 Task: Use Comedy Wap Effect in this video Movie B.mp4
Action: Mouse moved to (192, 111)
Screenshot: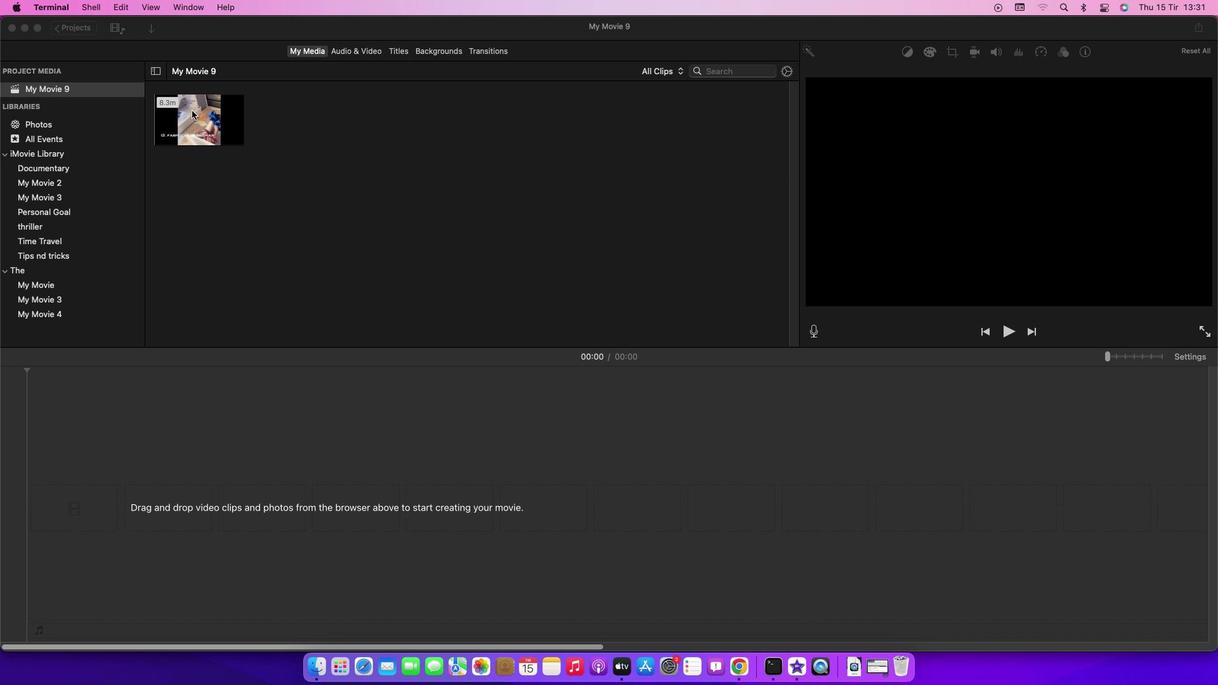 
Action: Mouse pressed left at (192, 111)
Screenshot: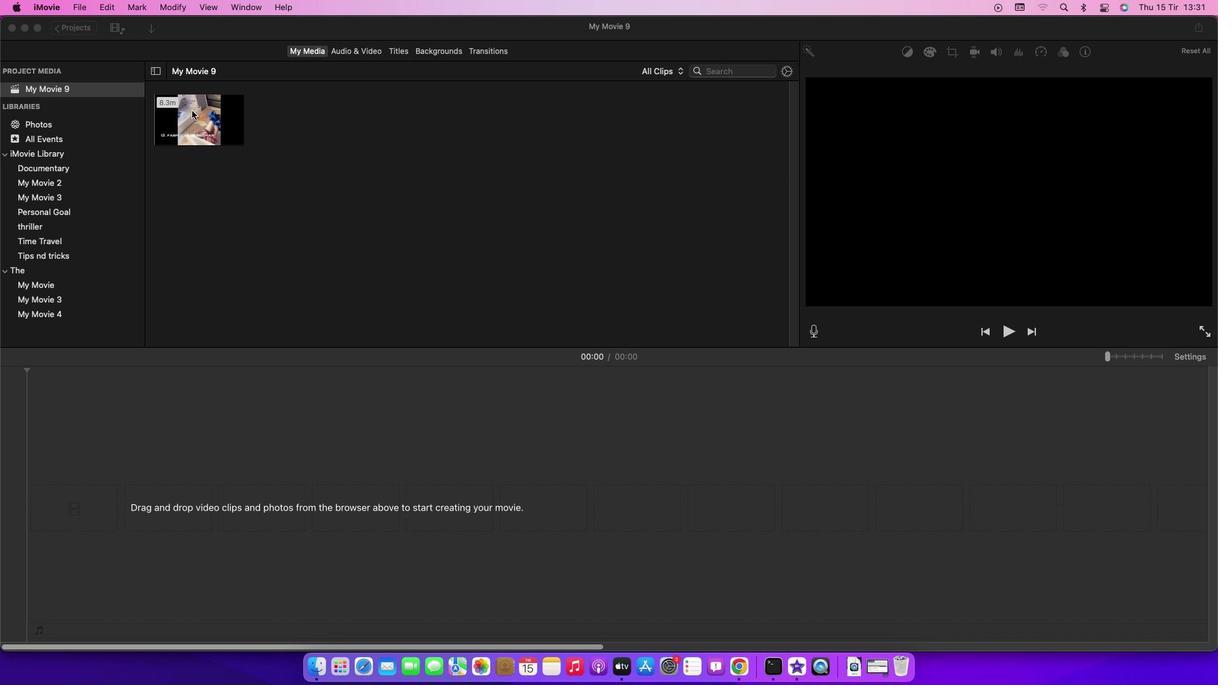 
Action: Mouse pressed left at (192, 111)
Screenshot: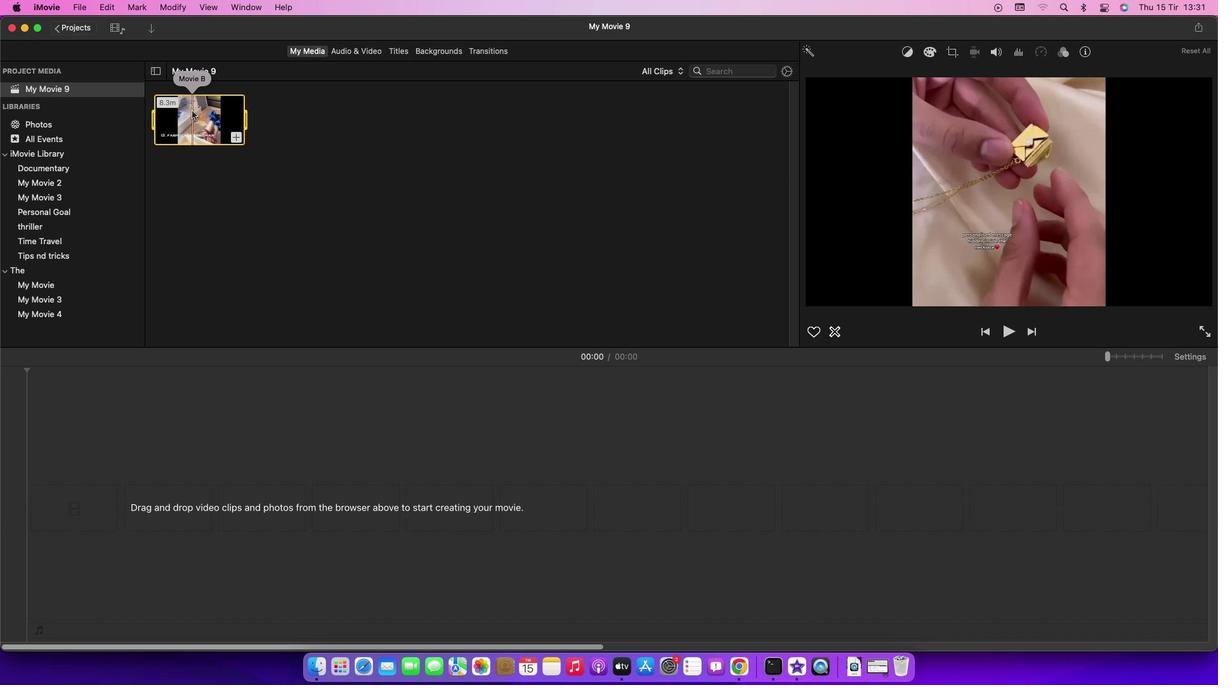 
Action: Mouse moved to (354, 54)
Screenshot: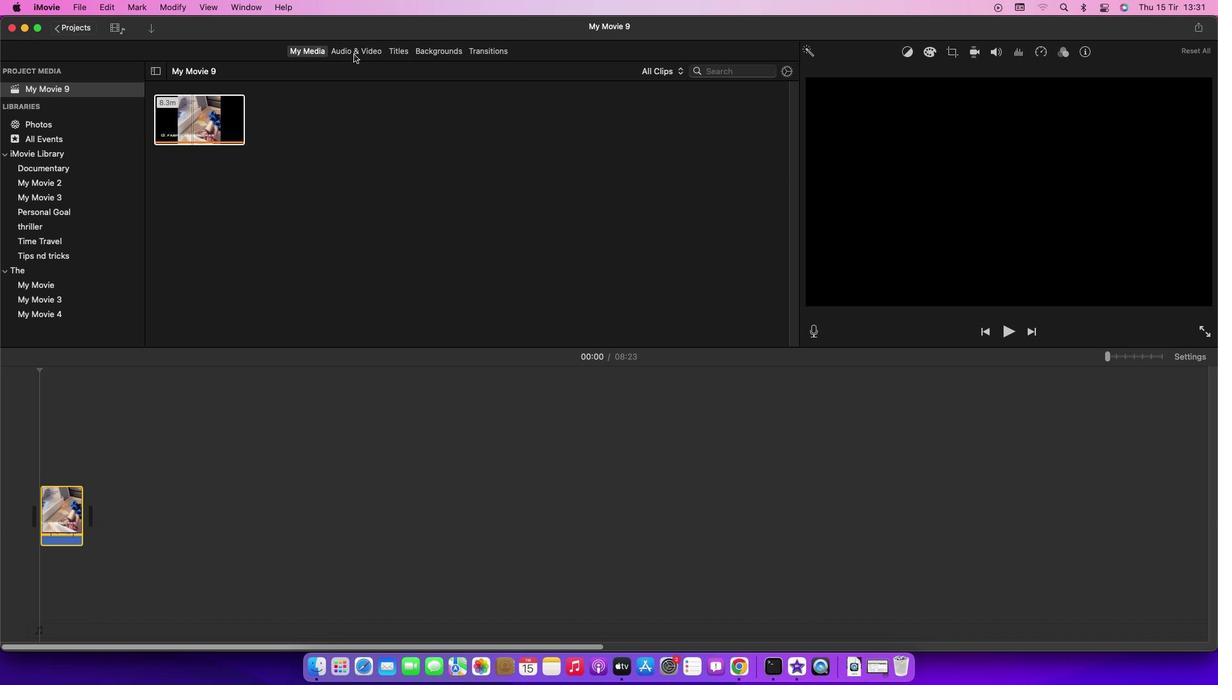 
Action: Mouse pressed left at (354, 54)
Screenshot: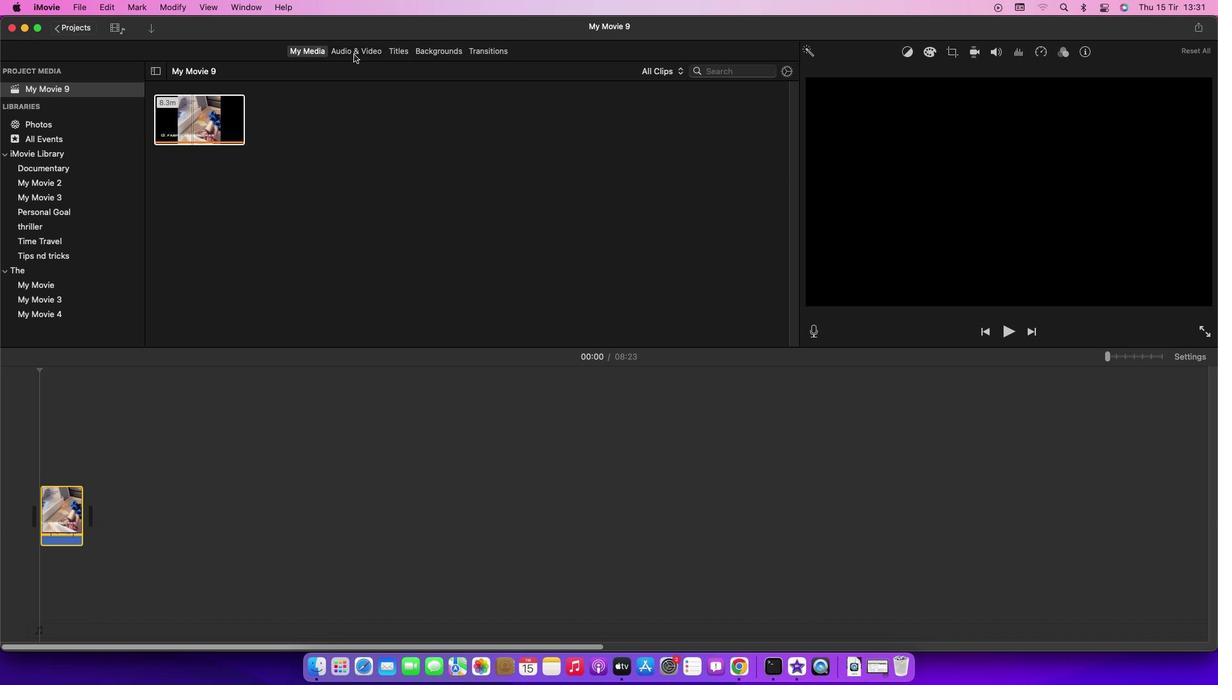 
Action: Mouse moved to (65, 119)
Screenshot: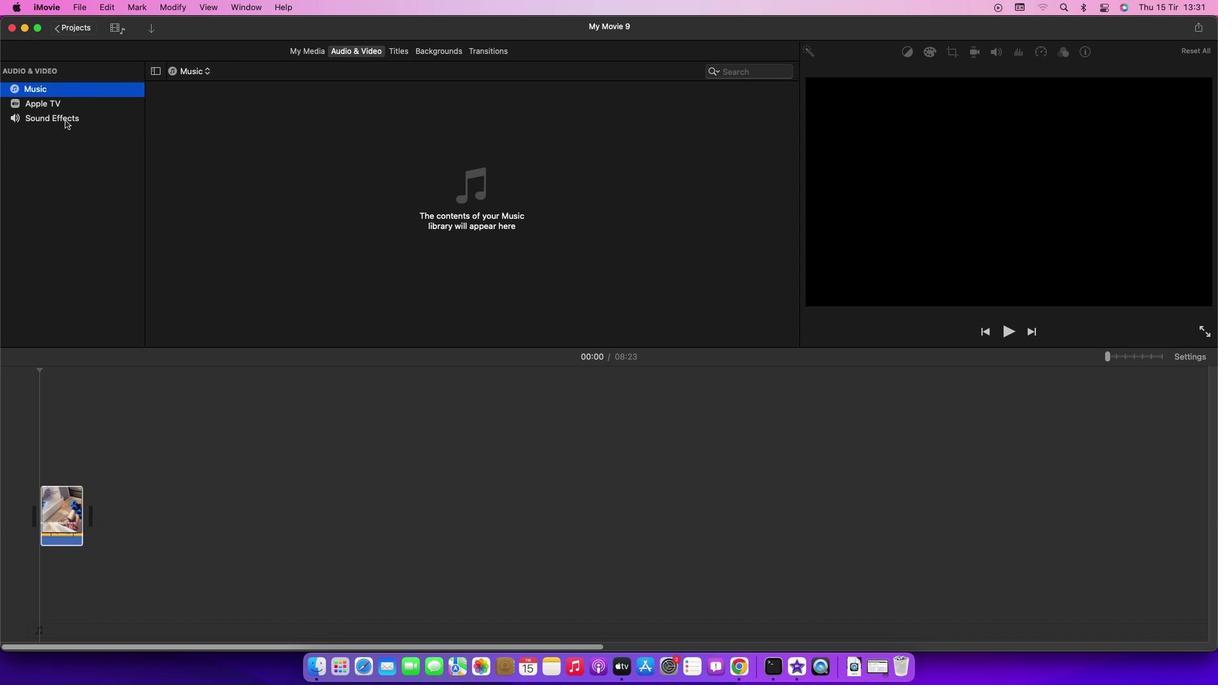 
Action: Mouse pressed left at (65, 119)
Screenshot: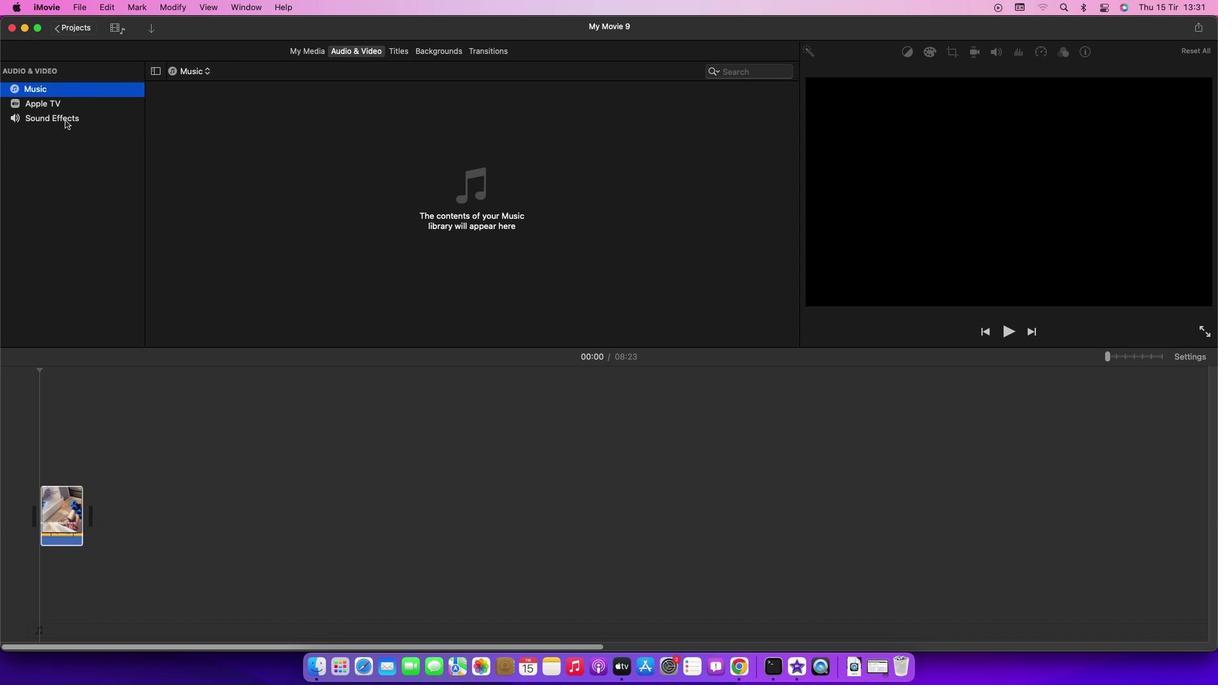
Action: Mouse moved to (213, 230)
Screenshot: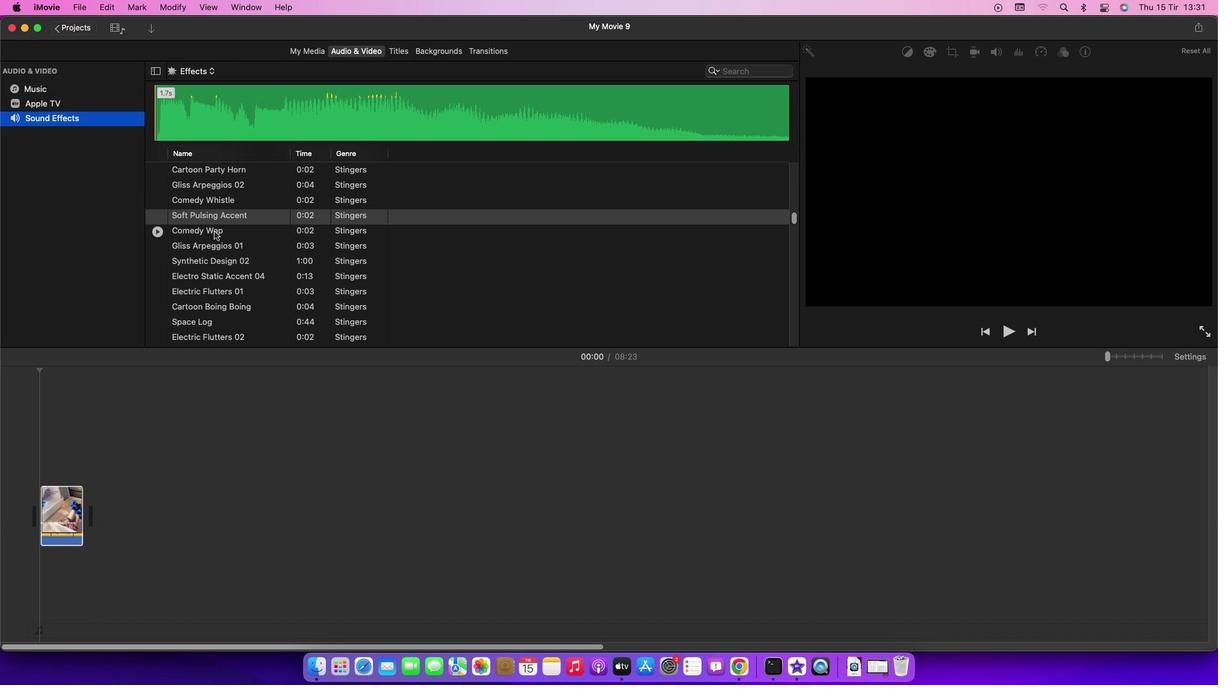 
Action: Mouse pressed left at (213, 230)
Screenshot: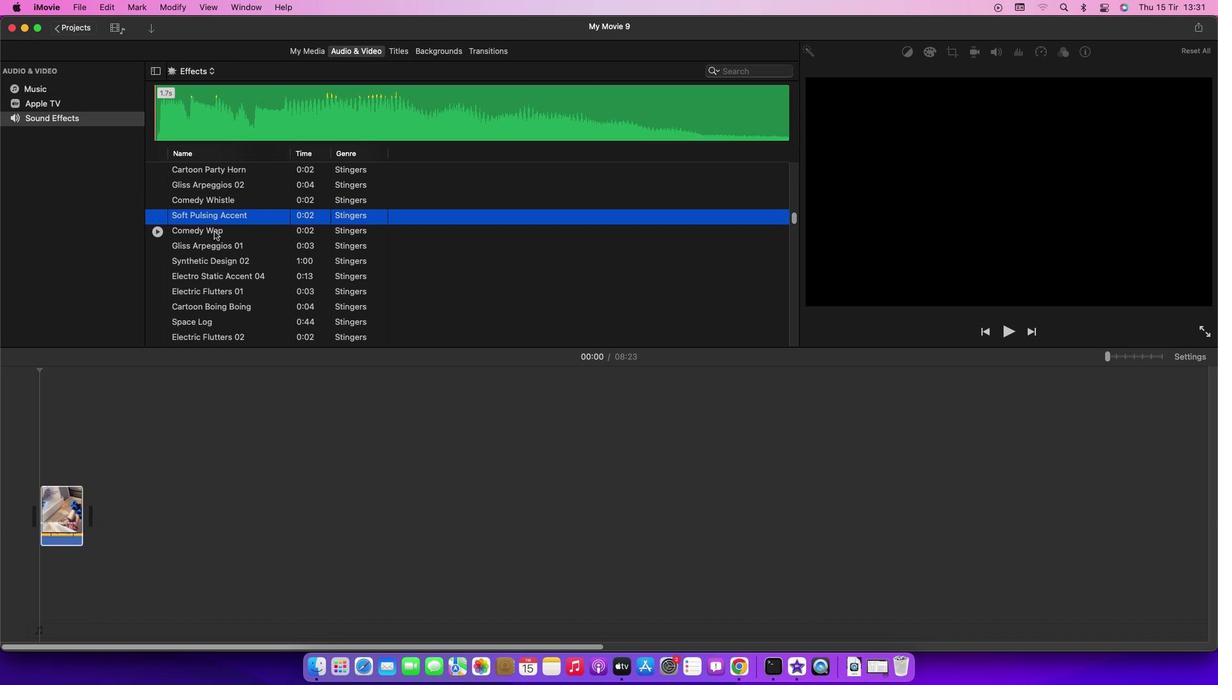 
Action: Mouse moved to (214, 229)
Screenshot: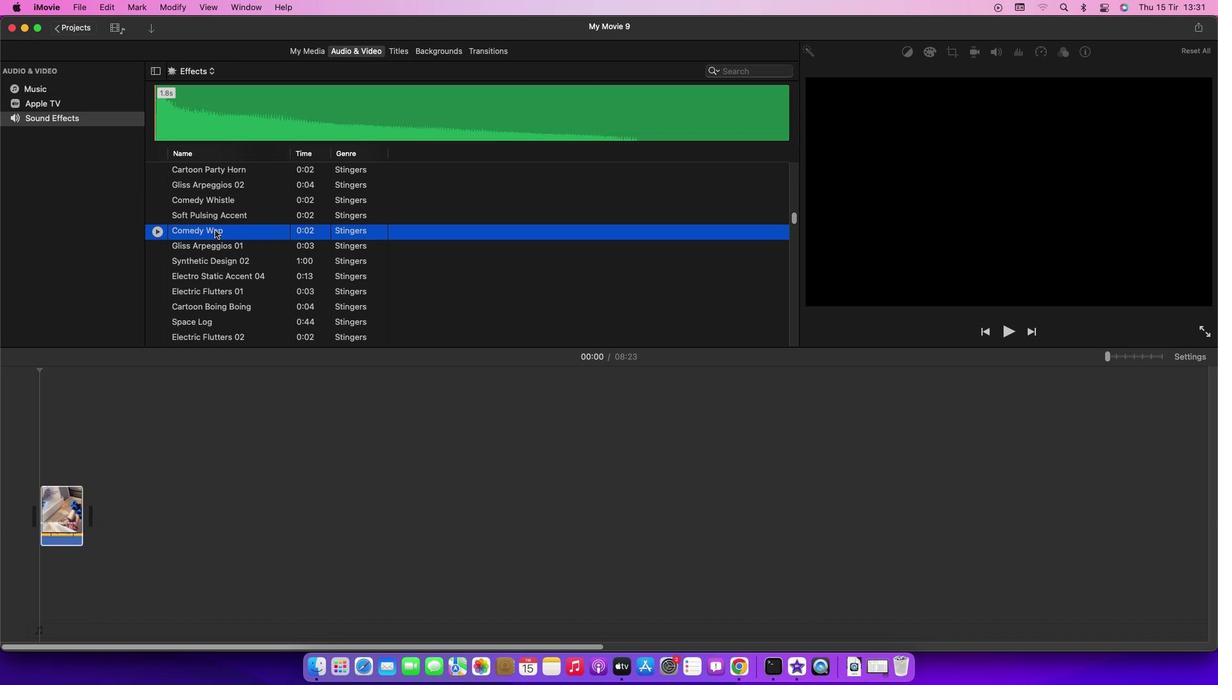 
Action: Mouse pressed left at (214, 229)
Screenshot: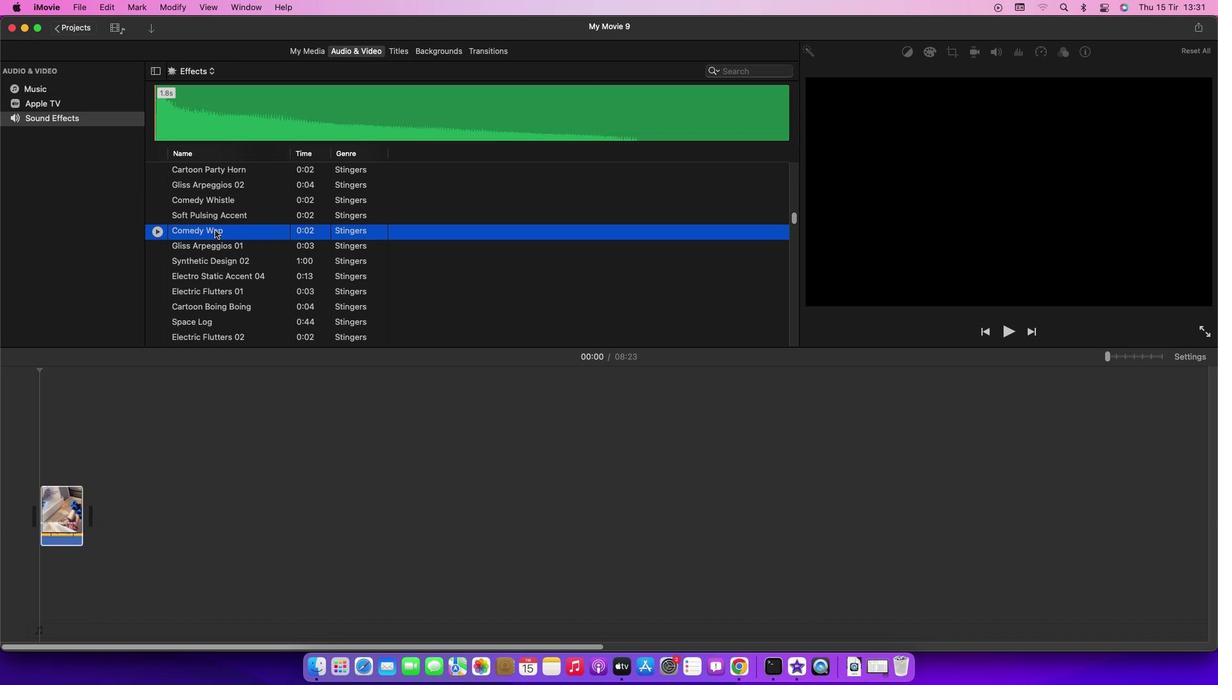 
Action: Mouse moved to (240, 464)
Screenshot: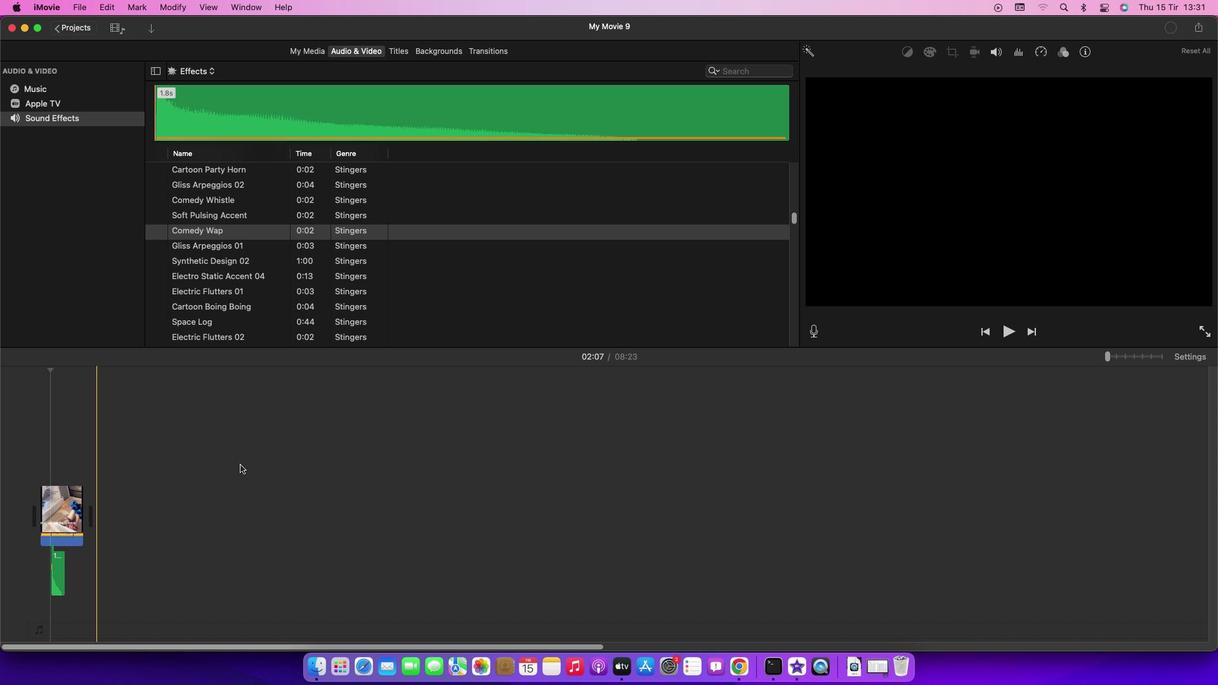 
